 Task: Open an excel sheet with  and write heading  Discount data  Add 10 product name:-  'Apple, Banana, _x000D_
Orange, Tomato, Potato, Onion, Carrot, Milk, Bread, Eggs (dozen). ' in July Last week sales are  1.99, 0.49, 0.79, 1.29, 0.99, 0.89, 0.69, 2.49, 1.99, 2.99. _x000D_
Discount (%):-  10, 20, 15, 5, 12, 8, 25, 10, 15, 20. Save page auditingMonthlySales_Analysis_2023
Action: Mouse moved to (59, 174)
Screenshot: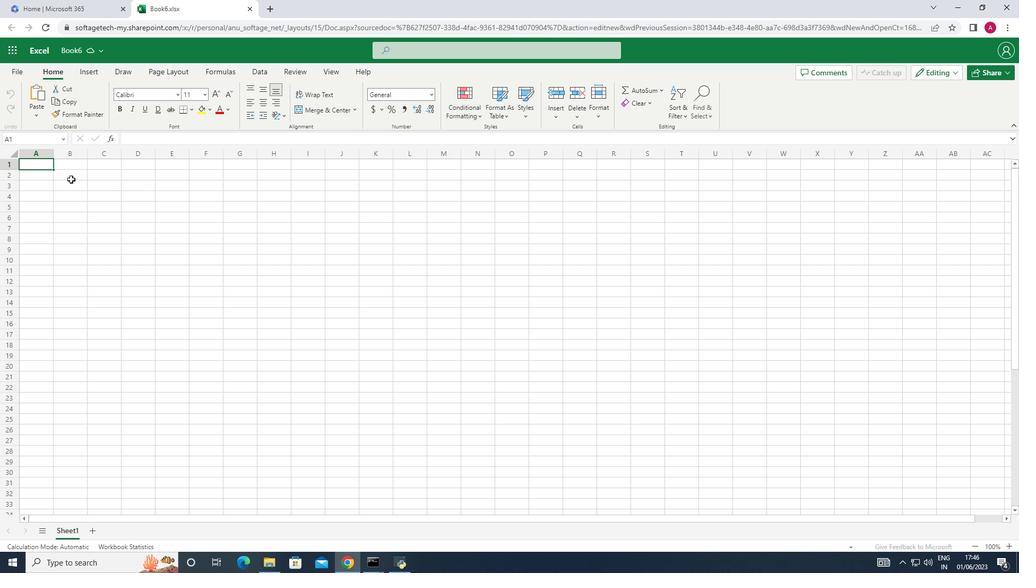 
Action: Key pressed <Key.shift><Key.shift><Key.shift><Key.shift><Key.shift><Key.shift><Key.shift><Key.shift>Discount<Key.space><Key.shift>Data<Key.down><Key.shift><Key.shift><Key.shift><Key.shift><Key.shift><Key.shift><Key.shift><Key.shift><Key.shift><Key.shift><Key.shift><Key.shift><Key.shift><Key.shift><Key.shift><Key.shift><Key.shift><Key.shift><Key.shift><Key.shift><Key.shift><Key.shift><Key.shift><Key.shift><Key.shift><Key.shift><Key.shift><Key.shift><Key.shift><Key.shift><Key.shift><Key.shift><Key.shift><Key.shift><Key.shift><Key.shift><Key.shift><Key.shift><Key.shift><Key.shift><Key.shift>Product<Key.space><Key.shift>Name<Key.down><Key.shift>Apple<Key.down><Key.shift>Banana<Key.down><Key.shift>Orange<Key.down><Key.shift>Tomato<Key.down><Key.shift>Potato<Key.down><Key.shift>Onion<Key.down><Key.shift><Key.shift>Carrot<Key.down><Key.shift_r>Milk<Key.down><Key.shift><Key.shift>Bread<Key.down><Key.shift>Egg<Key.shift_r><Key.shift_r><Key.shift_r>(dozen<Key.shift_r><Key.shift_r><Key.shift_r><Key.shift_r>)
Screenshot: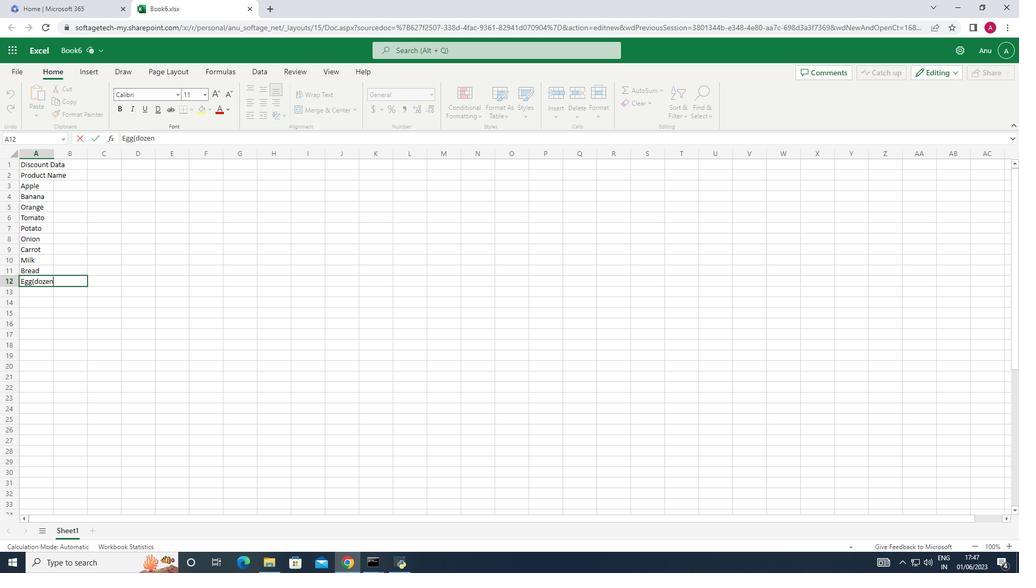 
Action: Mouse moved to (52, 154)
Screenshot: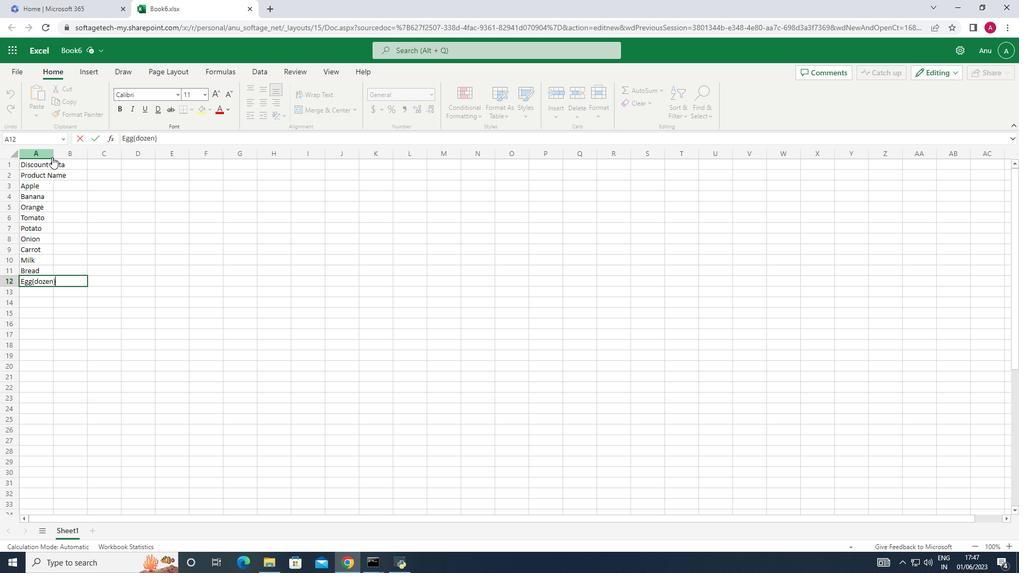 
Action: Mouse pressed left at (52, 154)
Screenshot: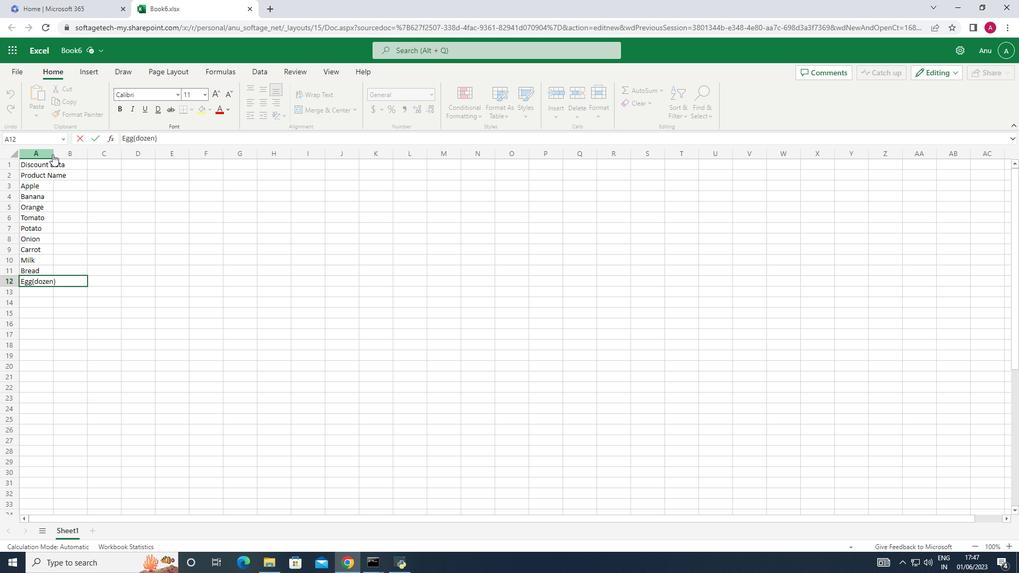 
Action: Mouse moved to (52, 150)
Screenshot: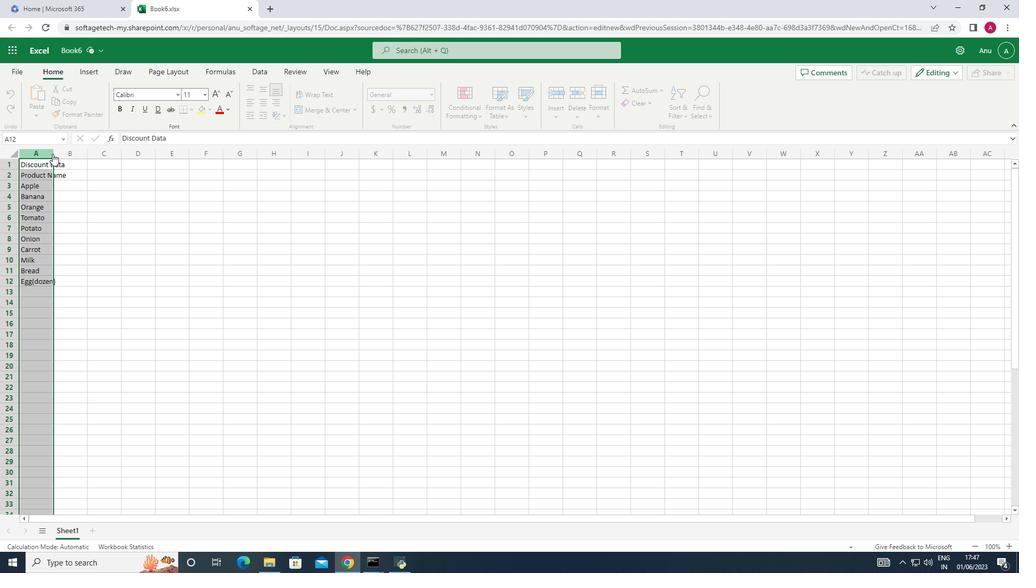 
Action: Mouse pressed left at (52, 150)
Screenshot: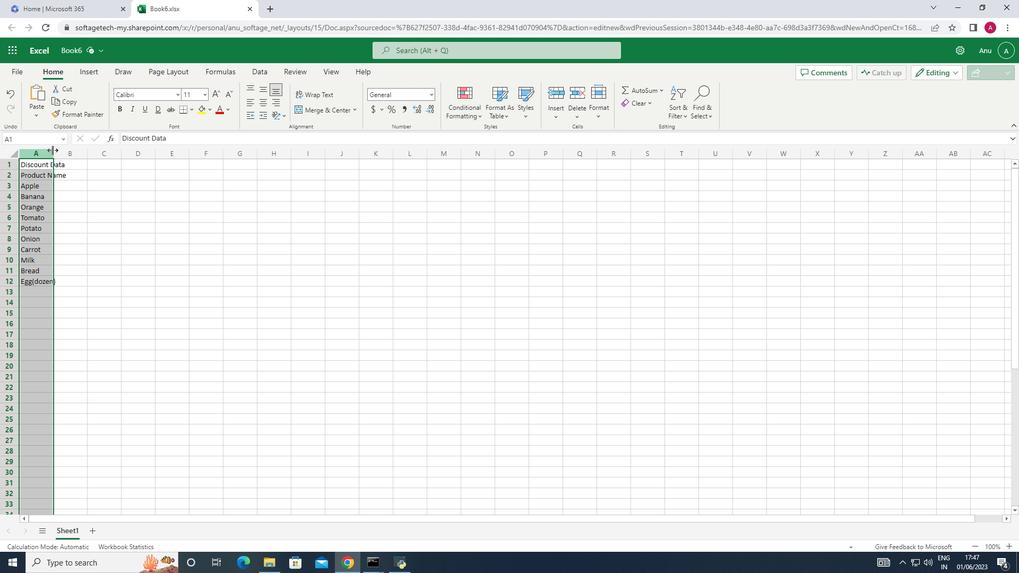 
Action: Mouse pressed left at (52, 150)
Screenshot: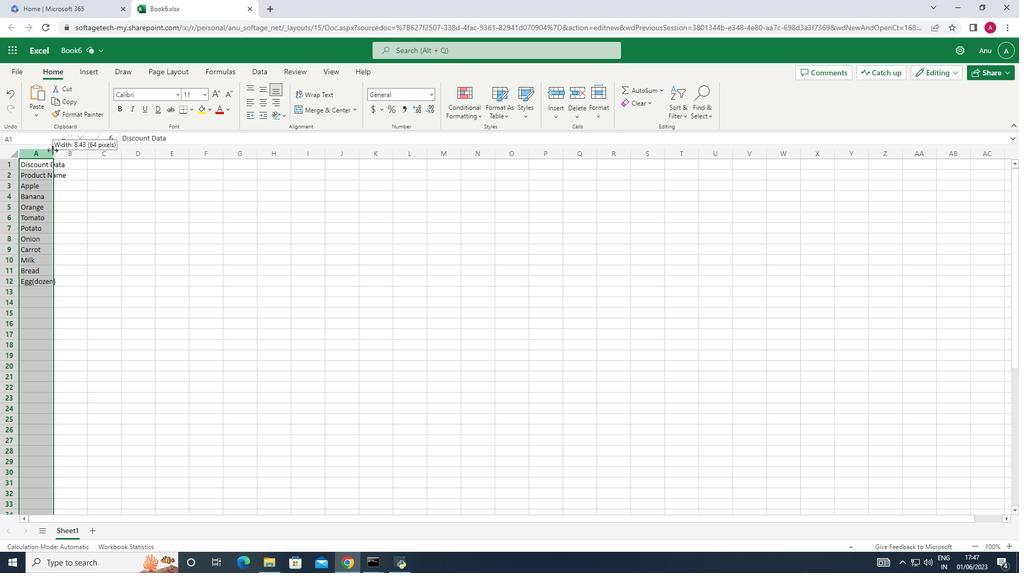 
Action: Mouse moved to (88, 173)
Screenshot: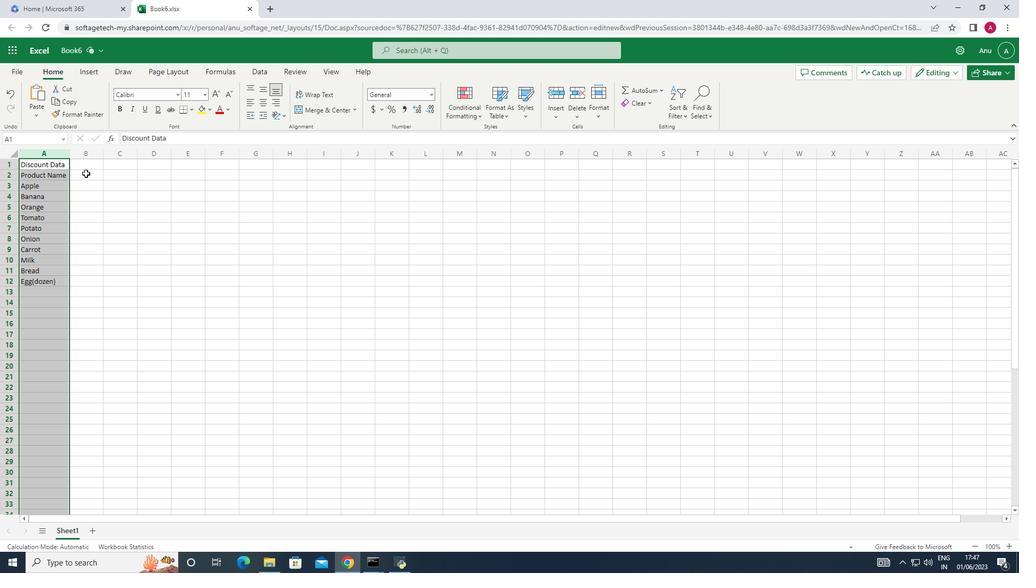 
Action: Mouse pressed left at (88, 173)
Screenshot: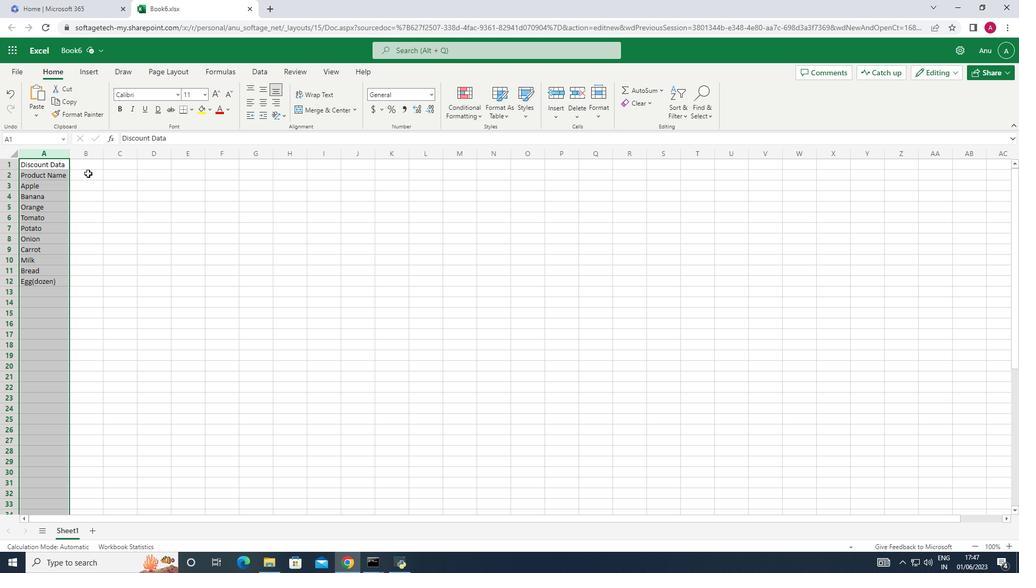 
Action: Key pressed <Key.shift_r>July<Key.space><Key.shift_r>Last<Key.space><Key.shift>Week<Key.space><Key.shift>Sales
Screenshot: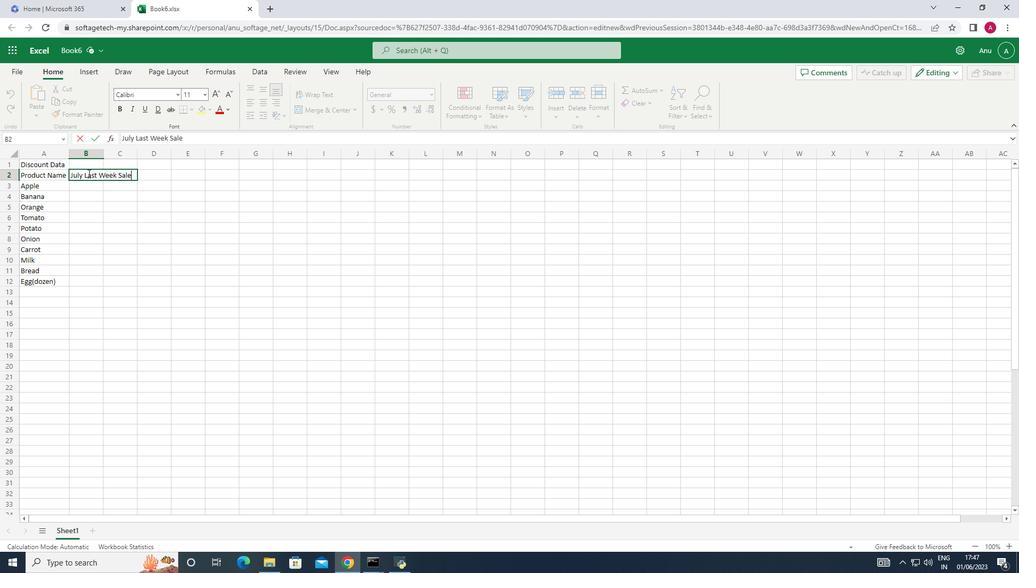 
Action: Mouse moved to (139, 165)
Screenshot: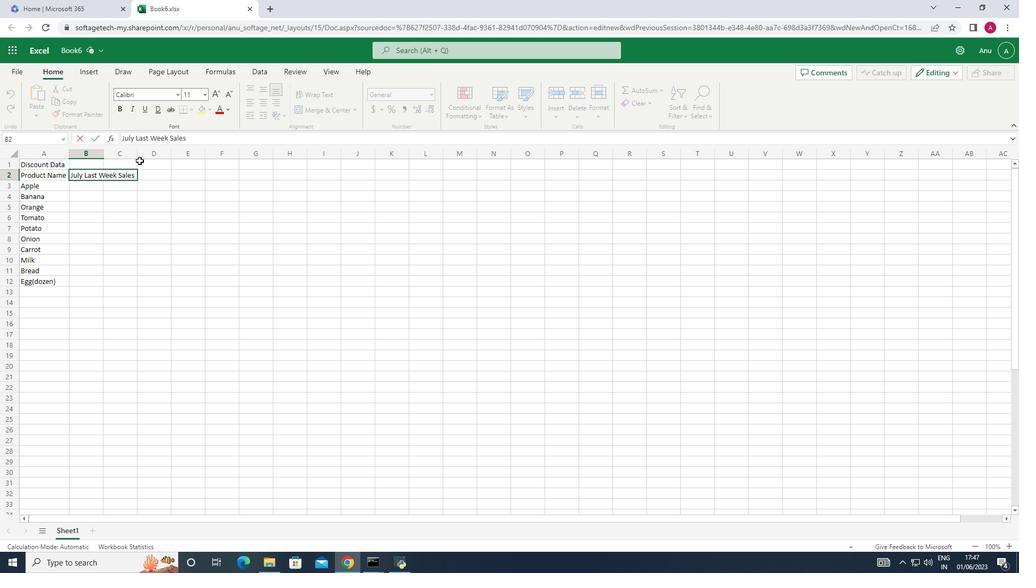 
Action: Mouse pressed left at (139, 165)
Screenshot: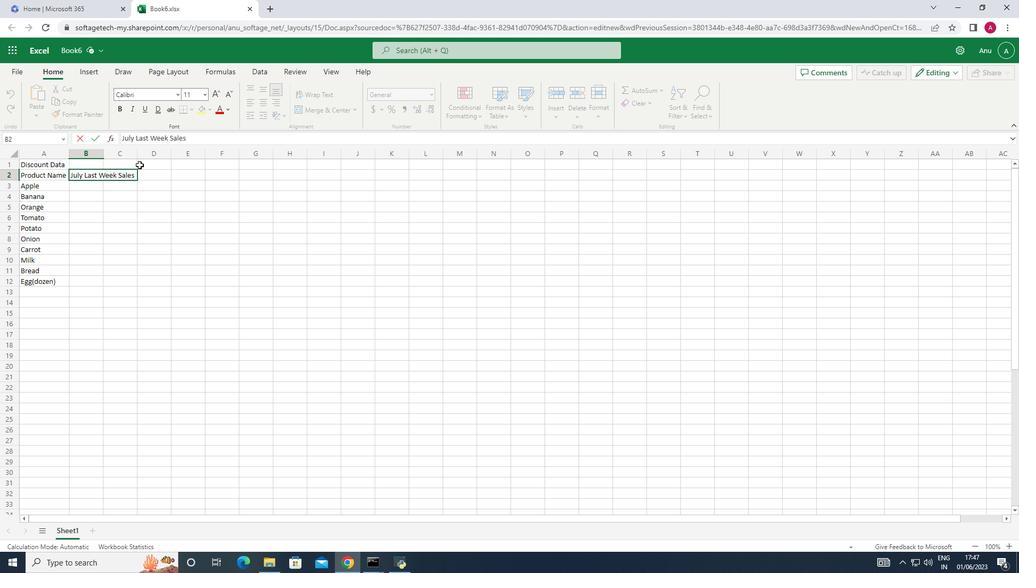 
Action: Mouse moved to (104, 154)
Screenshot: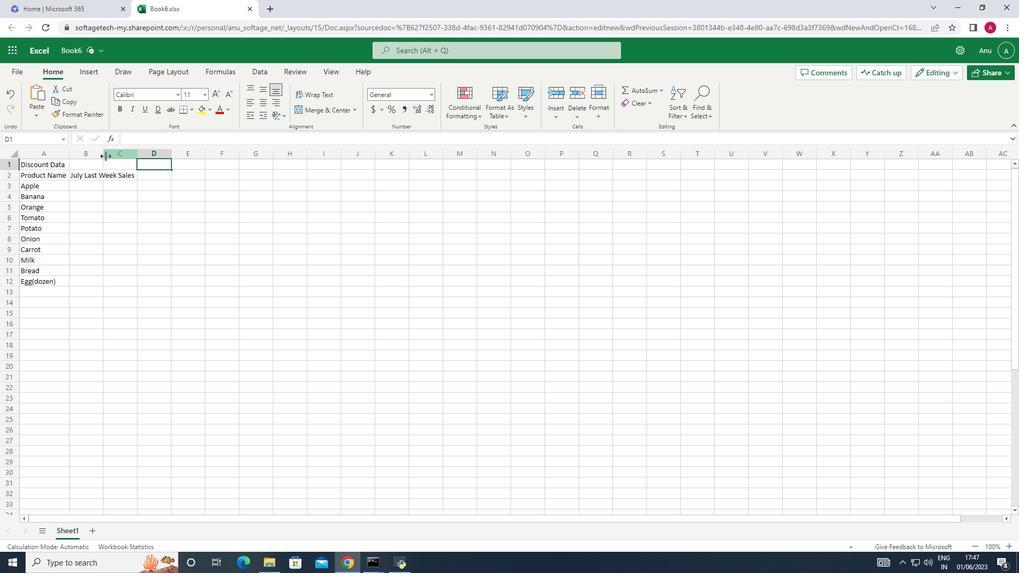
Action: Mouse pressed left at (104, 154)
Screenshot: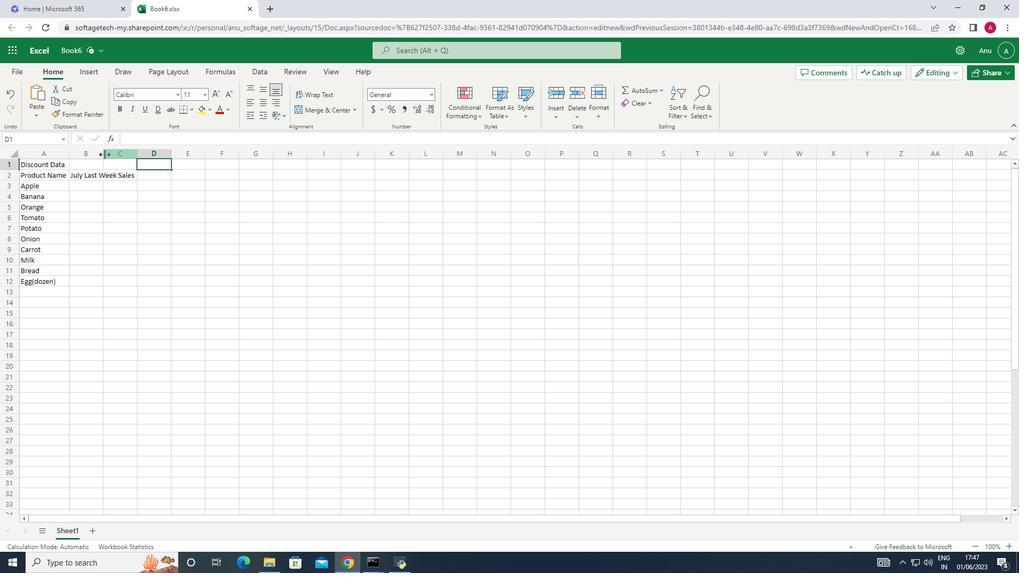 
Action: Mouse pressed left at (104, 154)
Screenshot: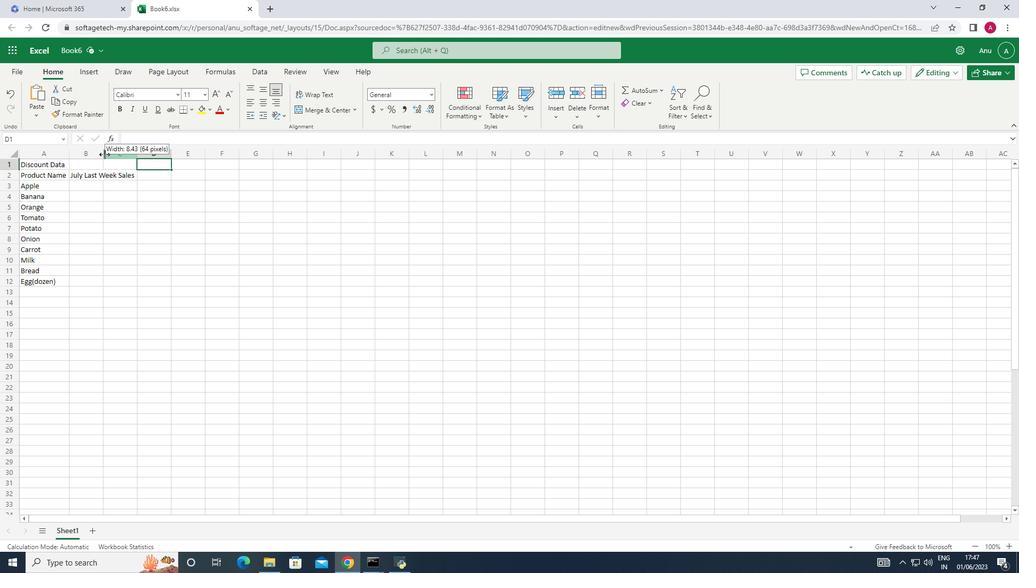 
Action: Mouse moved to (99, 183)
Screenshot: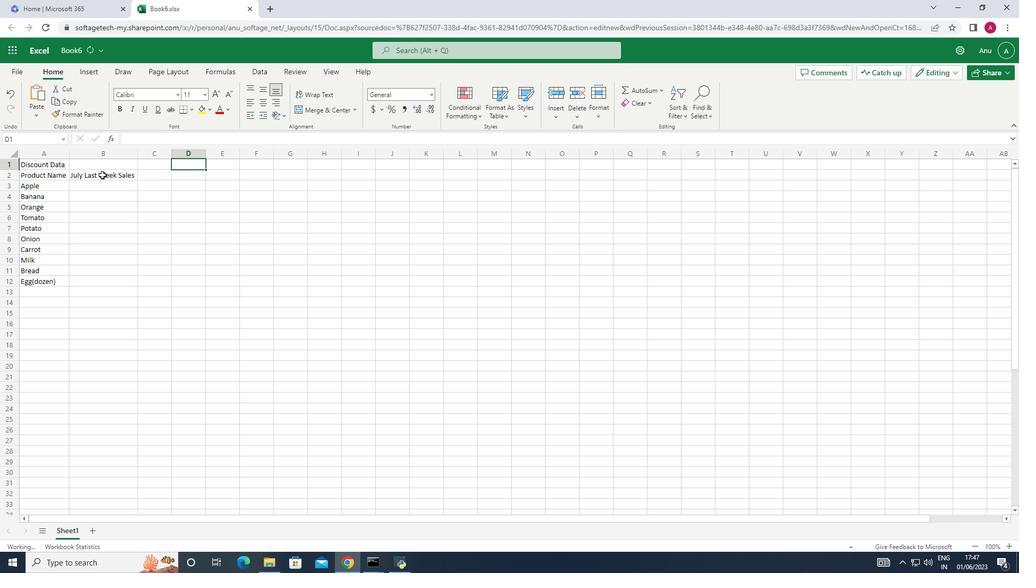 
Action: Mouse pressed left at (99, 183)
Screenshot: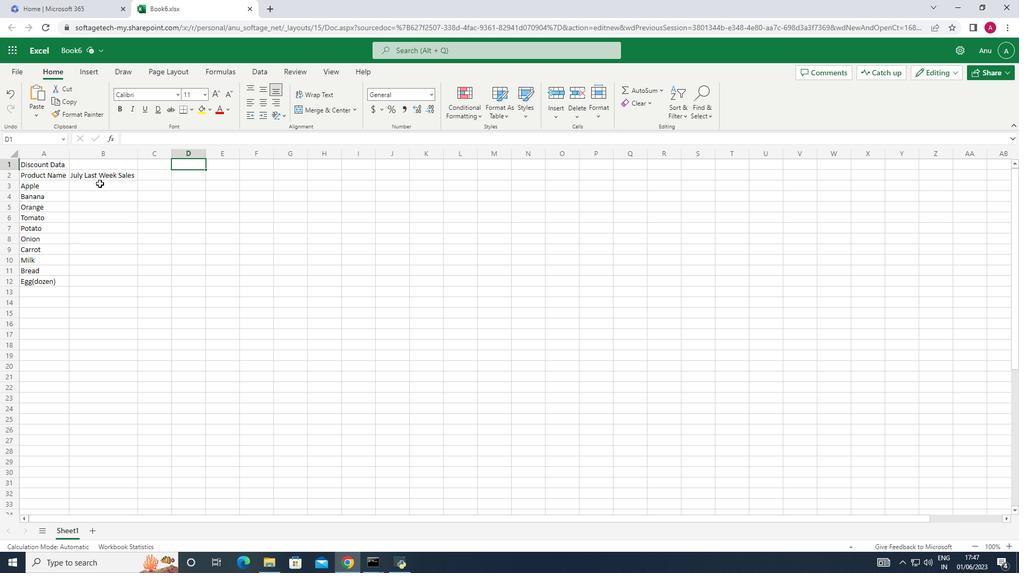 
Action: Key pressed 1.99<Key.down>0.49<Key.down>.<Key.backspace>0.79<Key.down>1.29<Key.down>0.99<Key.down>0.89<Key.down>0.69<Key.down>2.49<Key.down>1.99<Key.down>2.99
Screenshot: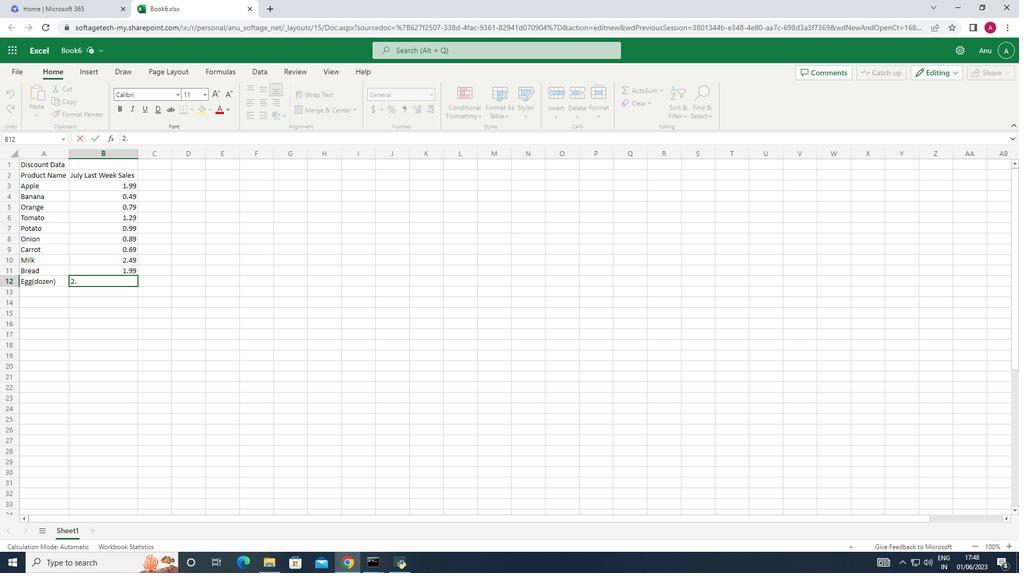 
Action: Mouse moved to (148, 175)
Screenshot: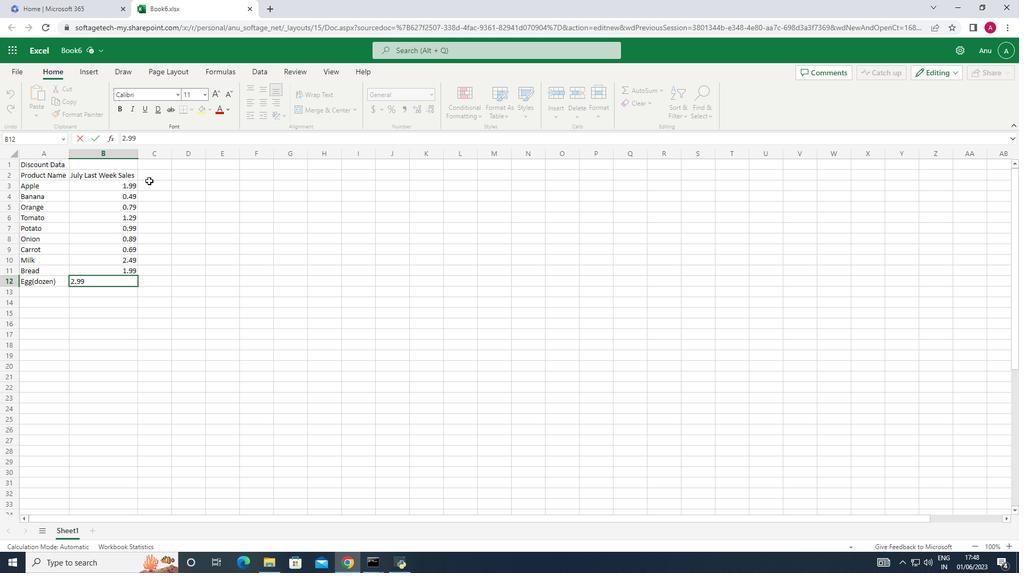 
Action: Mouse pressed left at (148, 175)
Screenshot: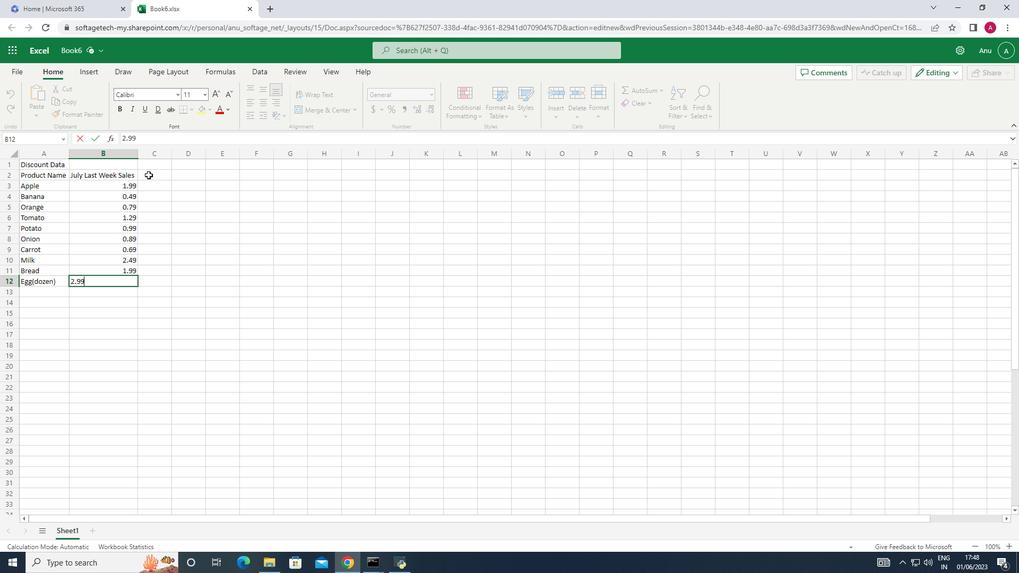 
Action: Key pressed <Key.shift>Discount
Screenshot: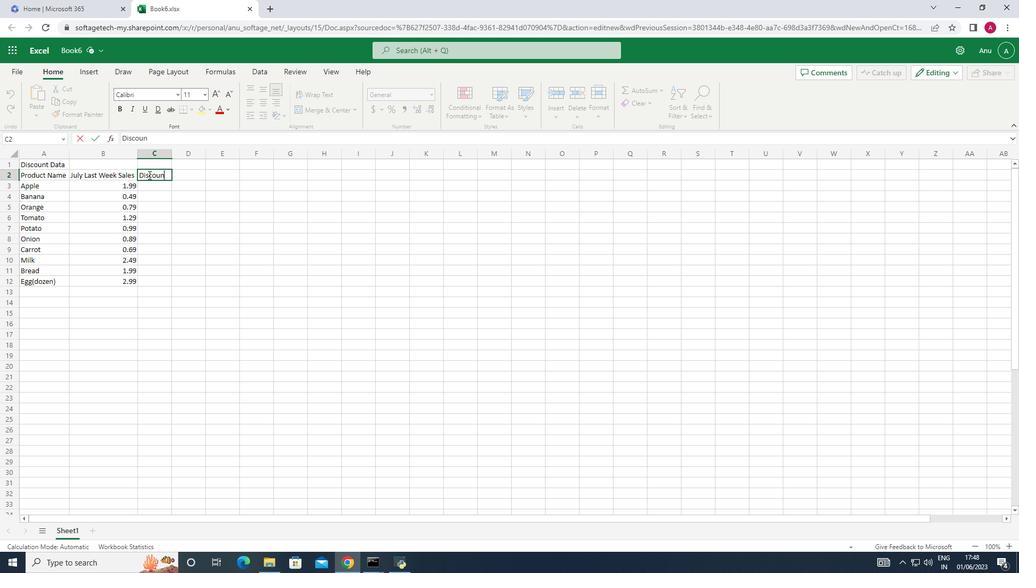 
Action: Mouse moved to (147, 189)
Screenshot: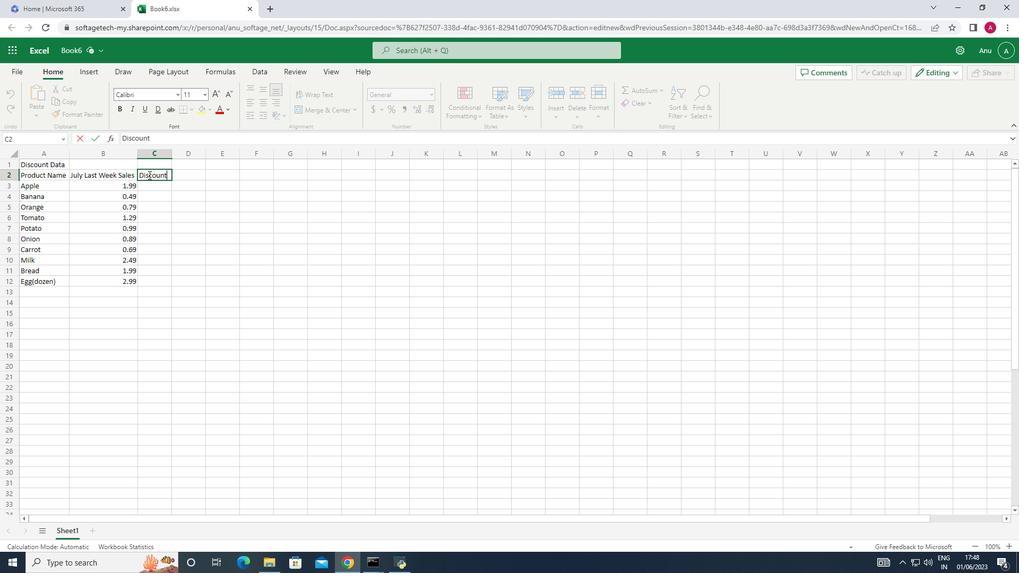
Action: Mouse pressed left at (147, 189)
Screenshot: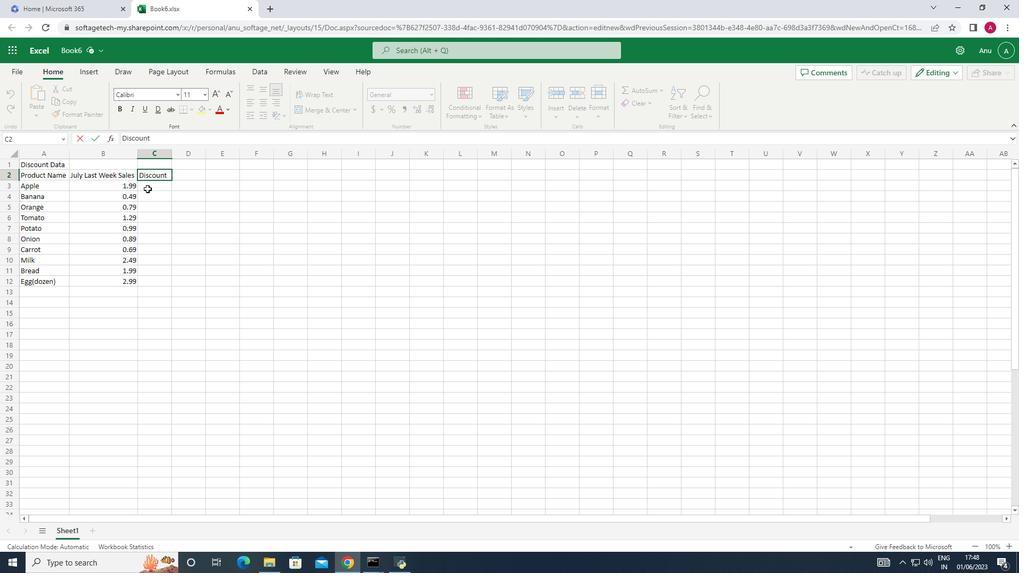 
Action: Key pressed 10<Key.down>20<Key.down>15<Key.down>12<Key.backspace><Key.backspace>5<Key.down>12<Key.down>8<Key.down>25<Key.down>10<Key.down>15<Key.down>20
Screenshot: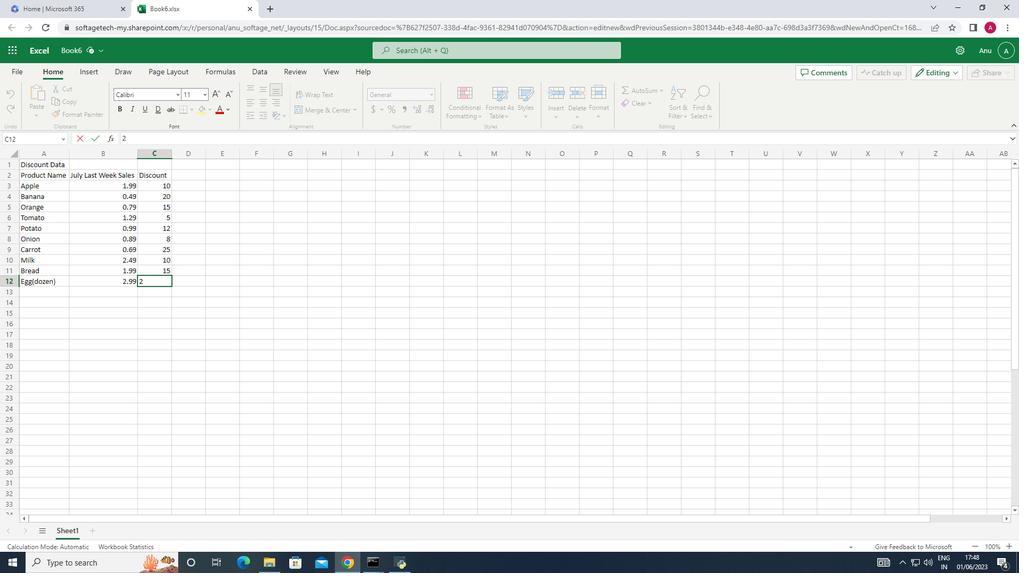 
Action: Mouse moved to (162, 187)
Screenshot: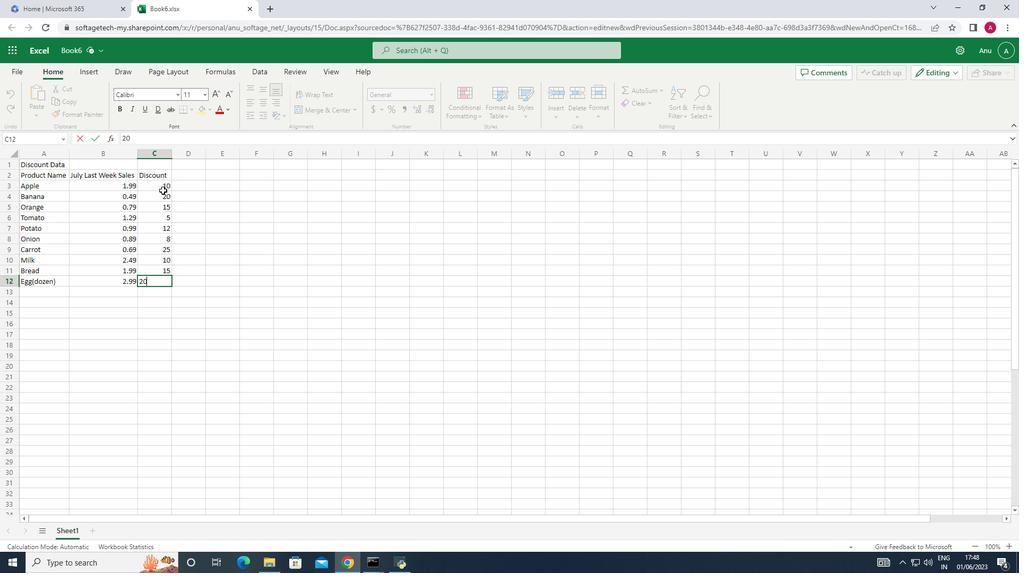 
Action: Mouse pressed left at (162, 187)
Screenshot: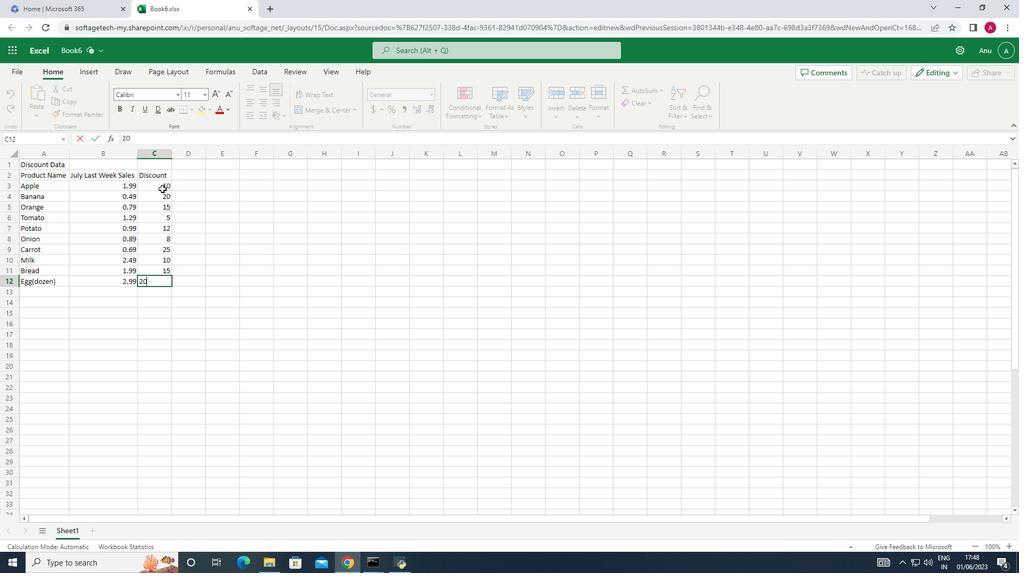 
Action: Mouse moved to (392, 106)
Screenshot: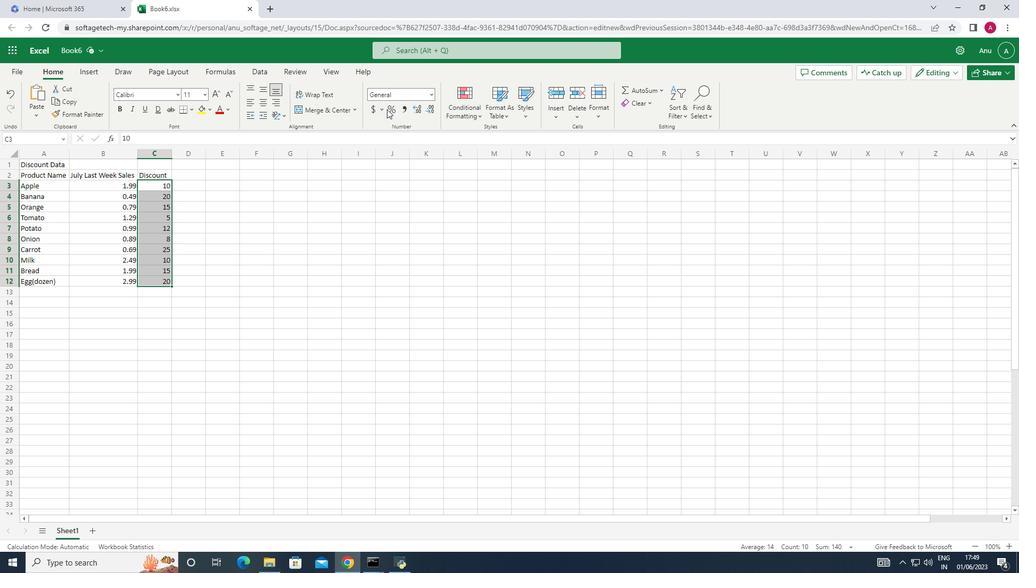
Action: Mouse pressed left at (392, 106)
Screenshot: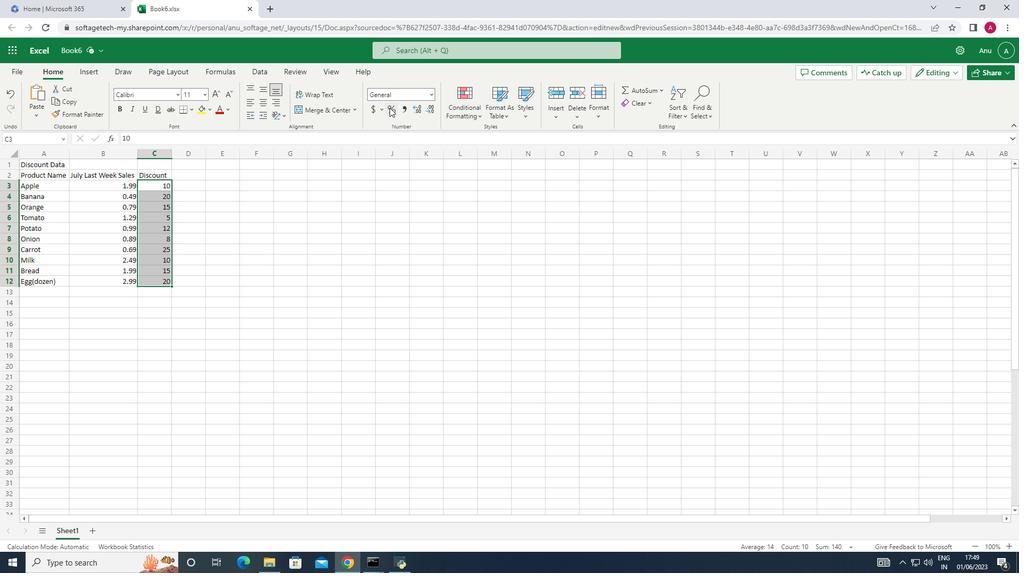 
Action: Mouse moved to (321, 175)
Screenshot: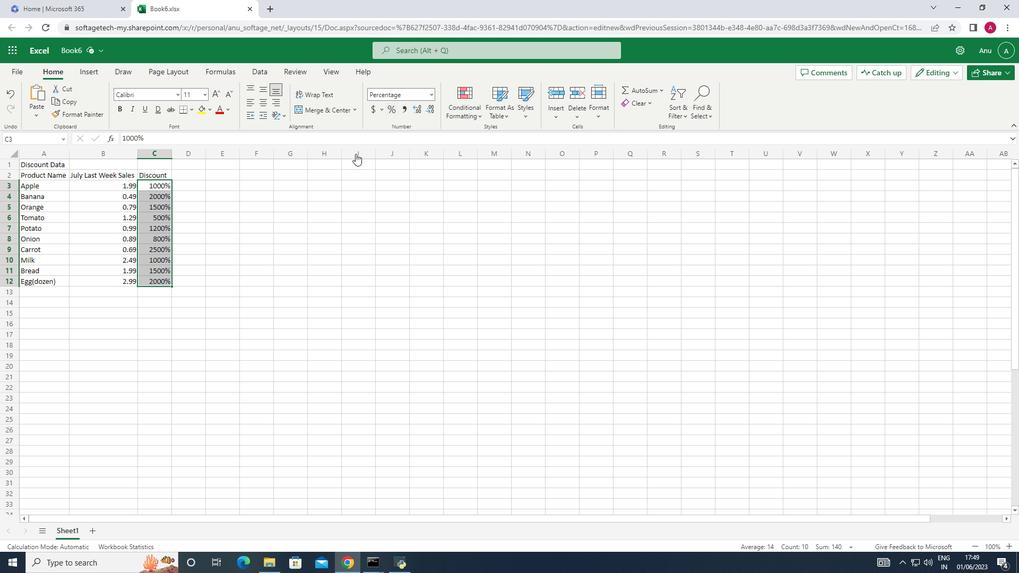
Action: Key pressed ctrl+Z
Screenshot: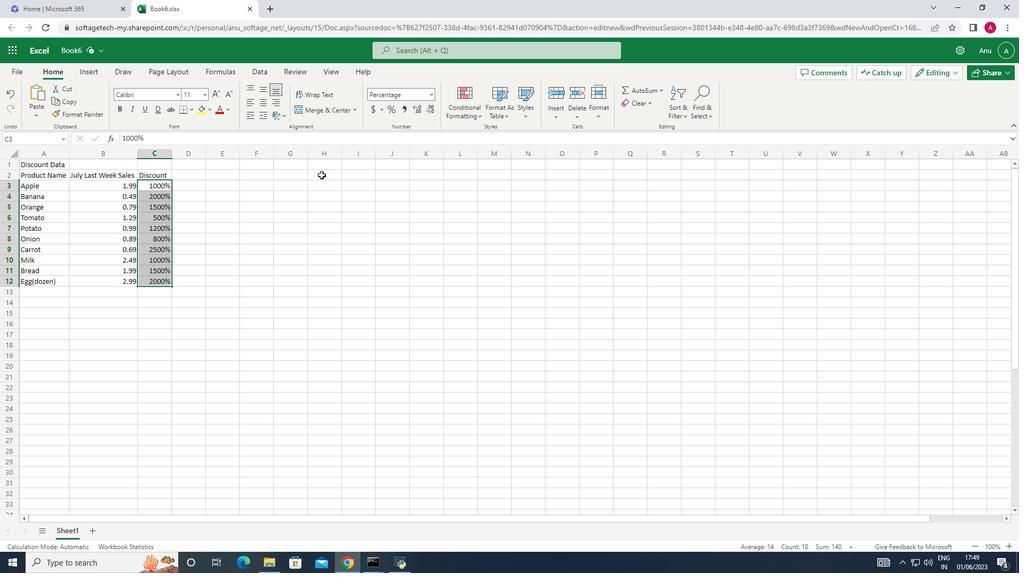 
Action: Mouse moved to (169, 185)
Screenshot: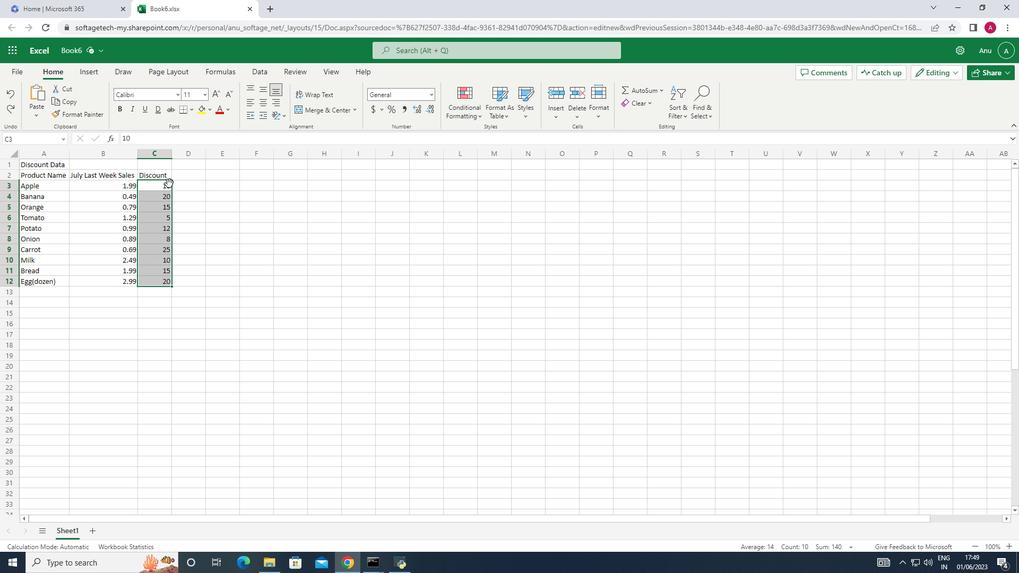 
Action: Mouse pressed left at (169, 185)
Screenshot: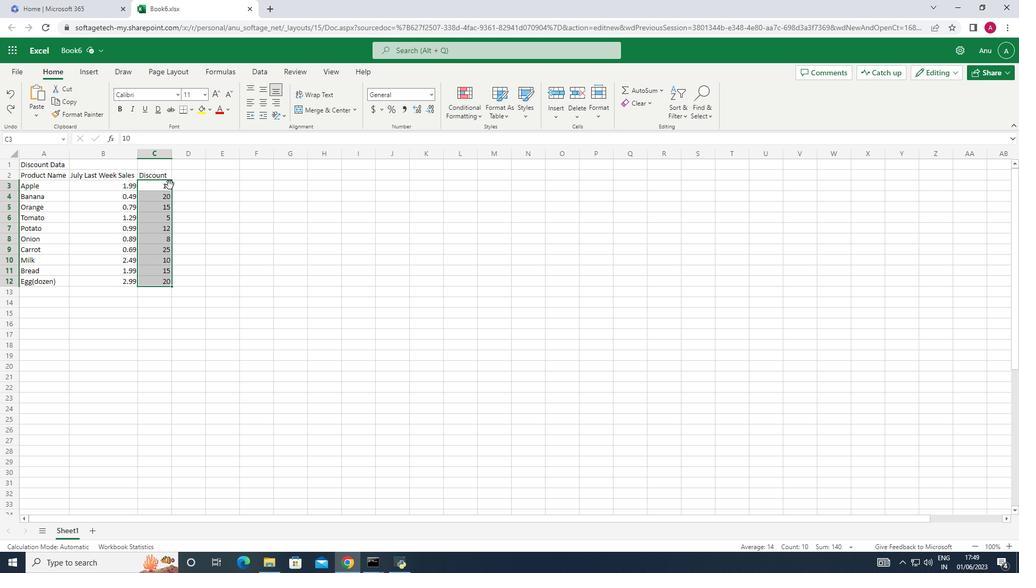 
Action: Mouse moved to (165, 174)
Screenshot: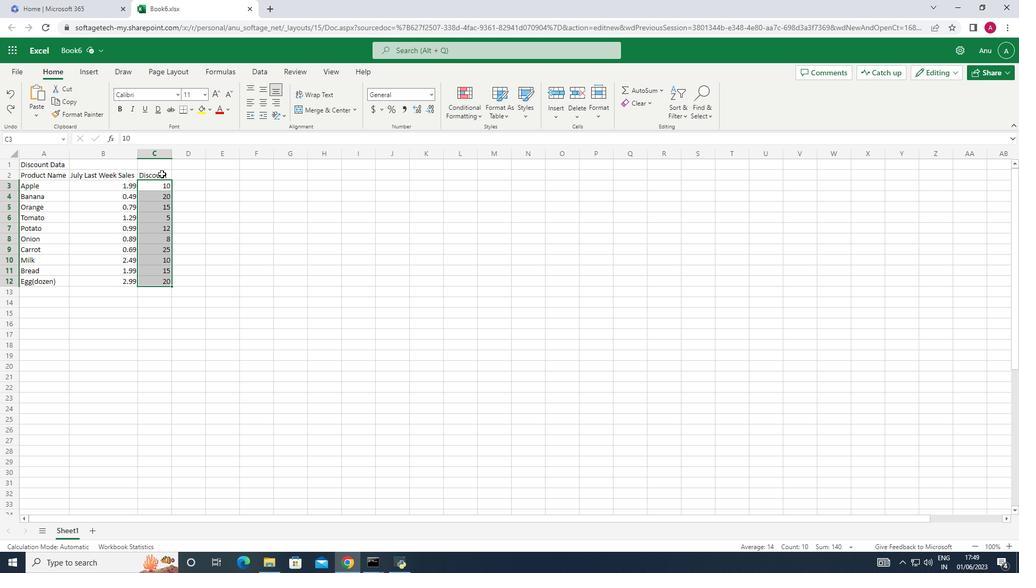
Action: Mouse pressed left at (165, 174)
Screenshot: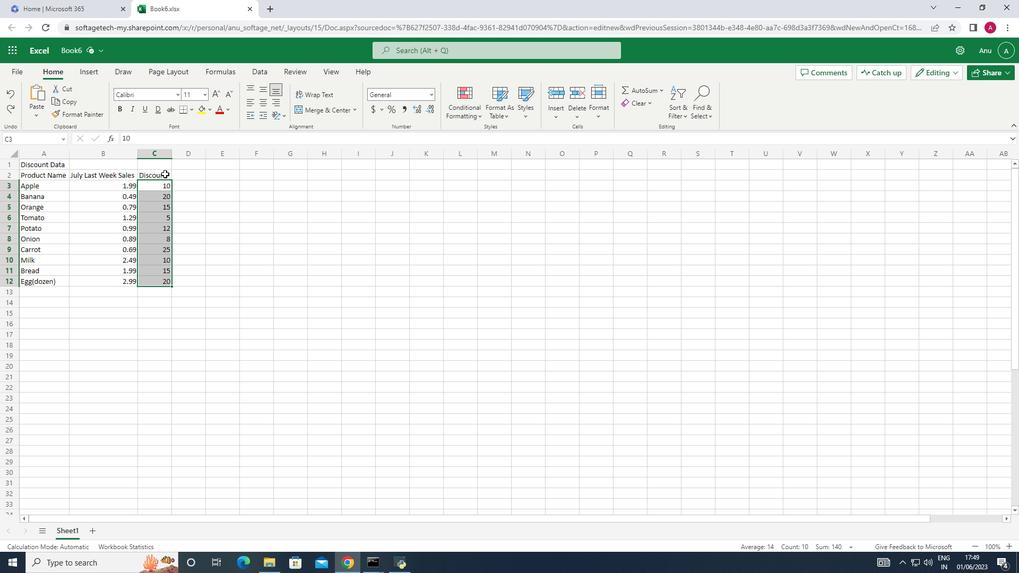 
Action: Mouse pressed left at (165, 174)
Screenshot: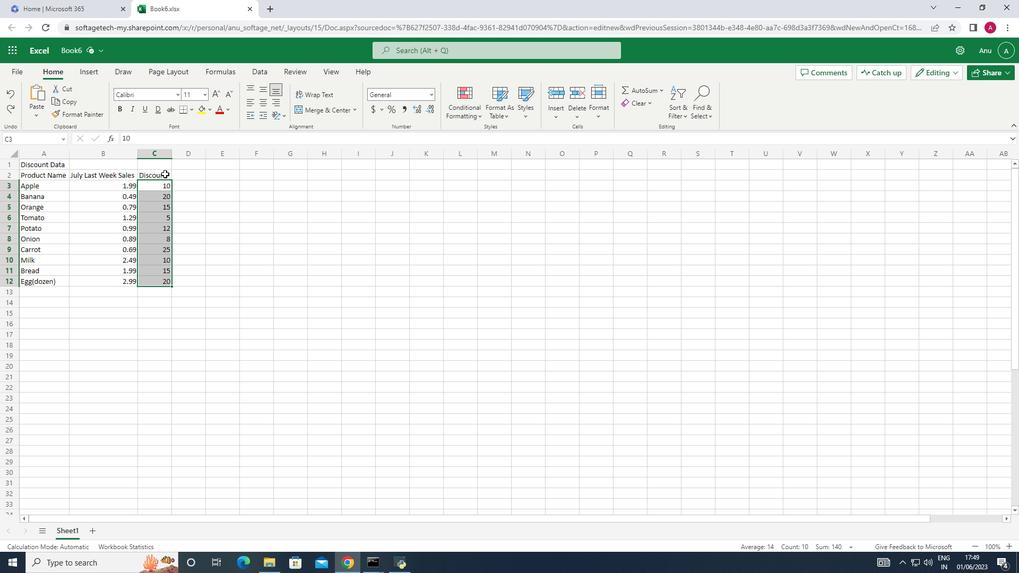 
Action: Mouse moved to (166, 174)
Screenshot: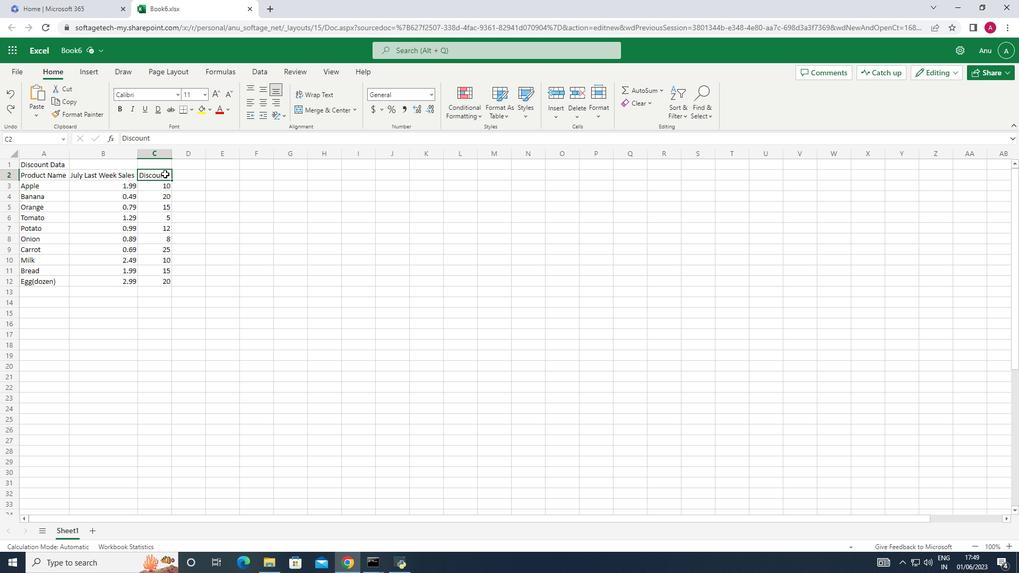 
Action: Key pressed <Key.shift_r><Key.shift_r><Key.shift_r><Key.shift_r><Key.shift_r><Key.shift_r><Key.shift_r>(<Key.shift_r>%<Key.shift_r><Key.shift_r>)
Screenshot: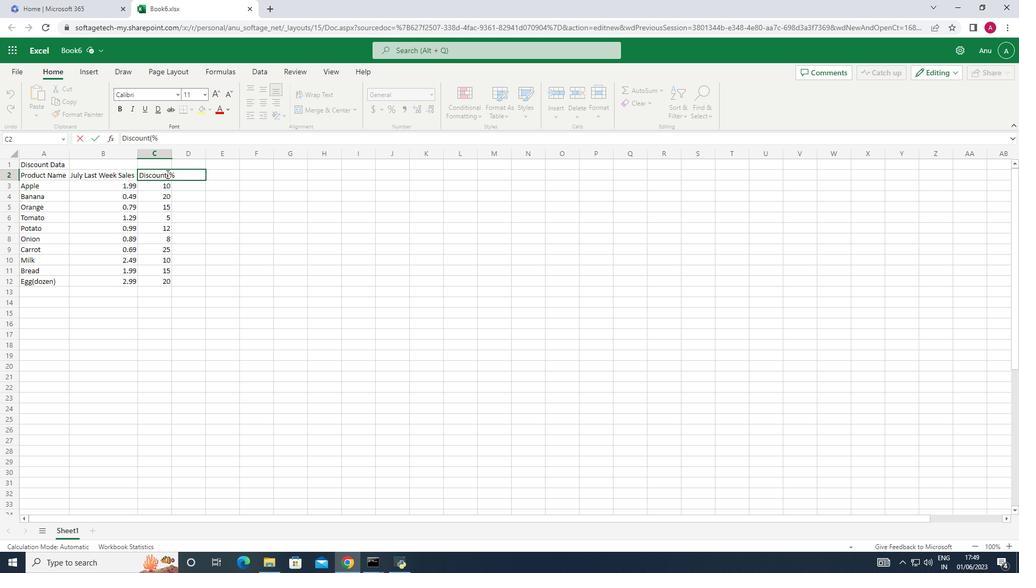 
Action: Mouse moved to (171, 152)
Screenshot: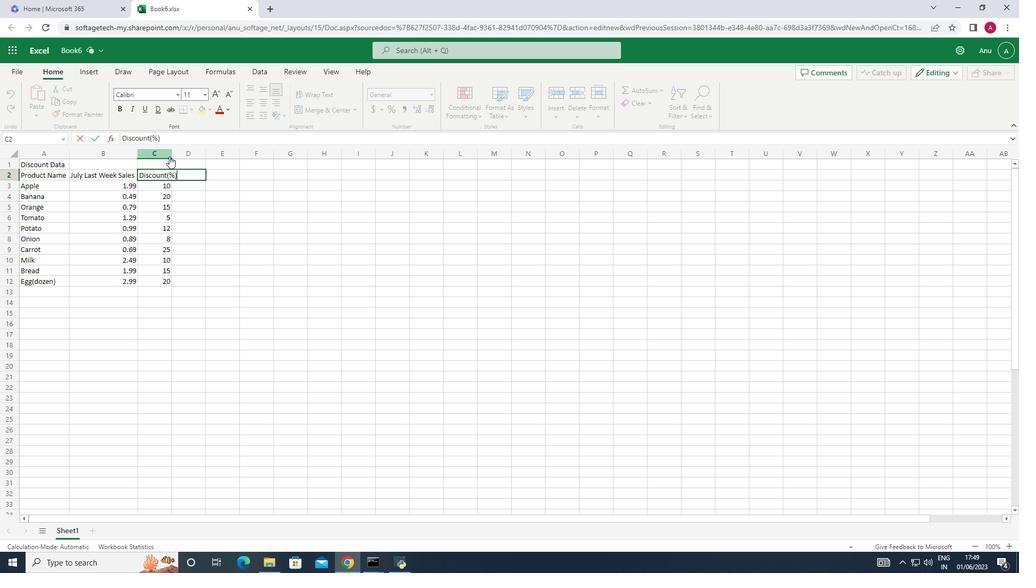 
Action: Mouse pressed left at (171, 152)
Screenshot: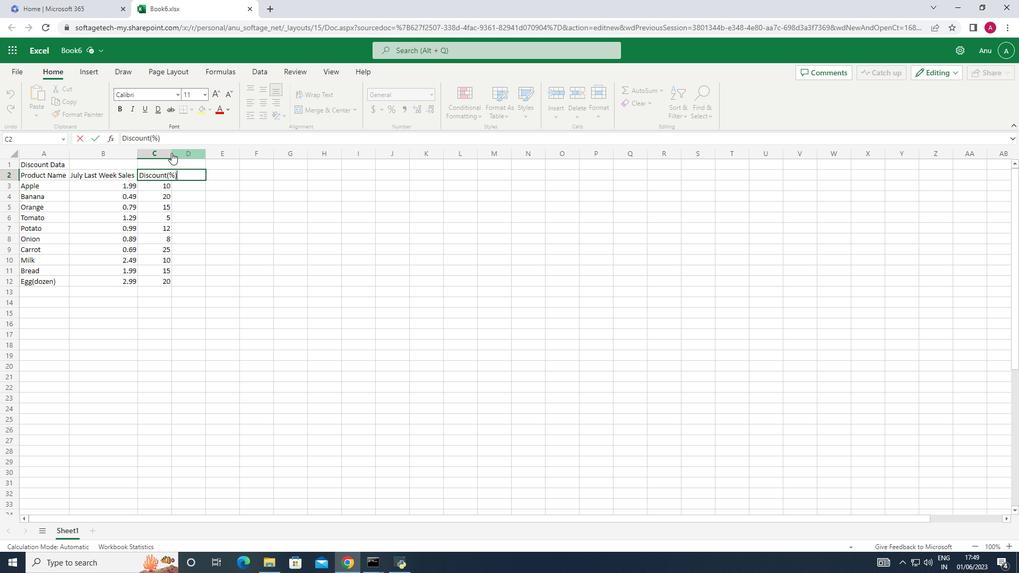 
Action: Mouse moved to (171, 150)
Screenshot: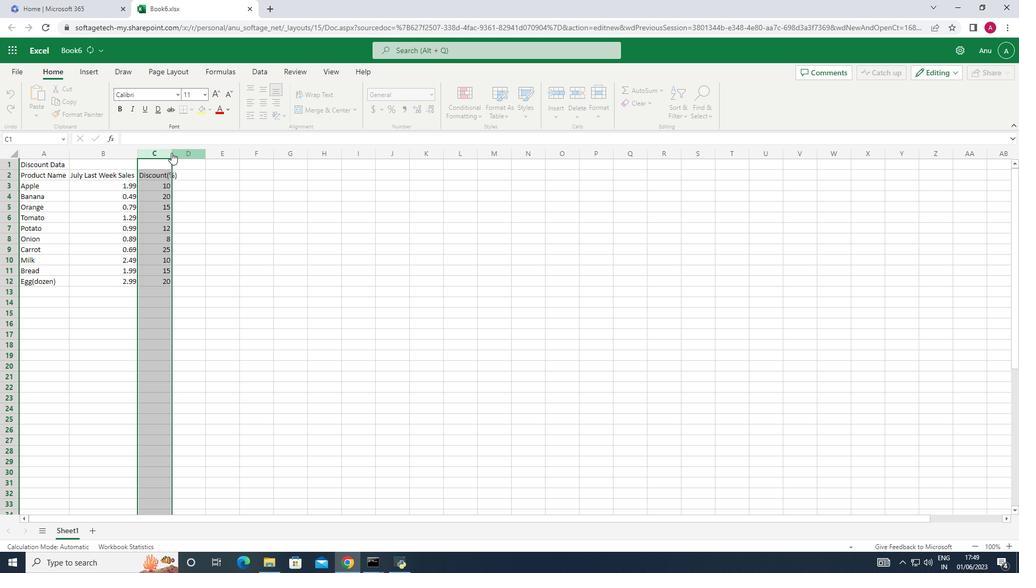 
Action: Mouse pressed left at (171, 150)
Screenshot: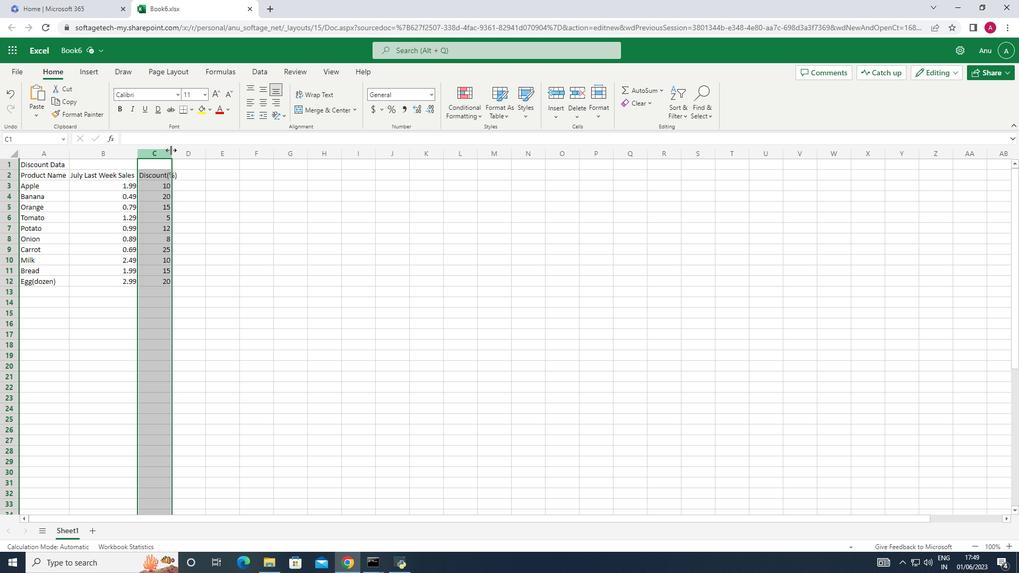 
Action: Mouse pressed left at (171, 150)
Screenshot: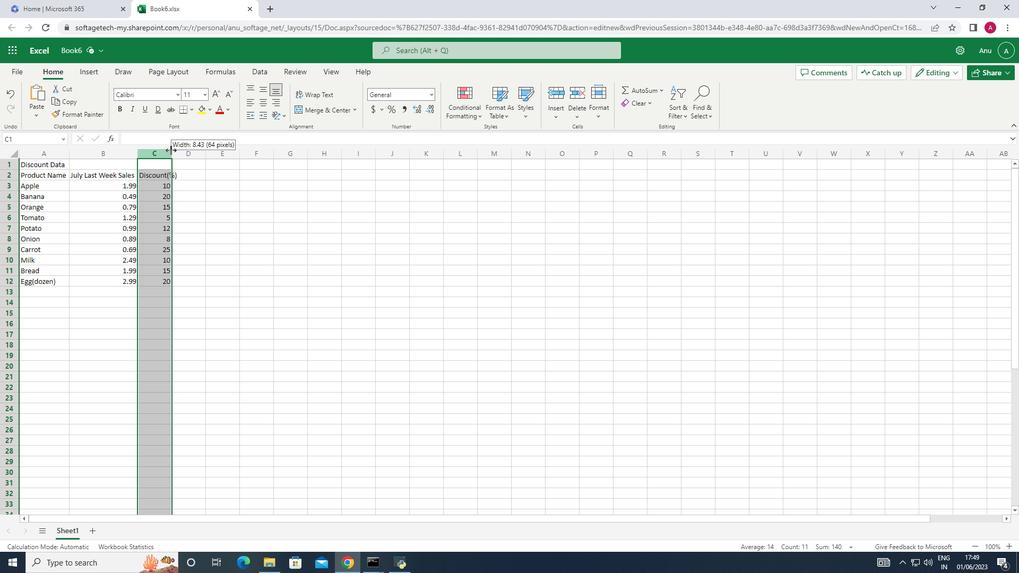 
Action: Mouse moved to (228, 319)
Screenshot: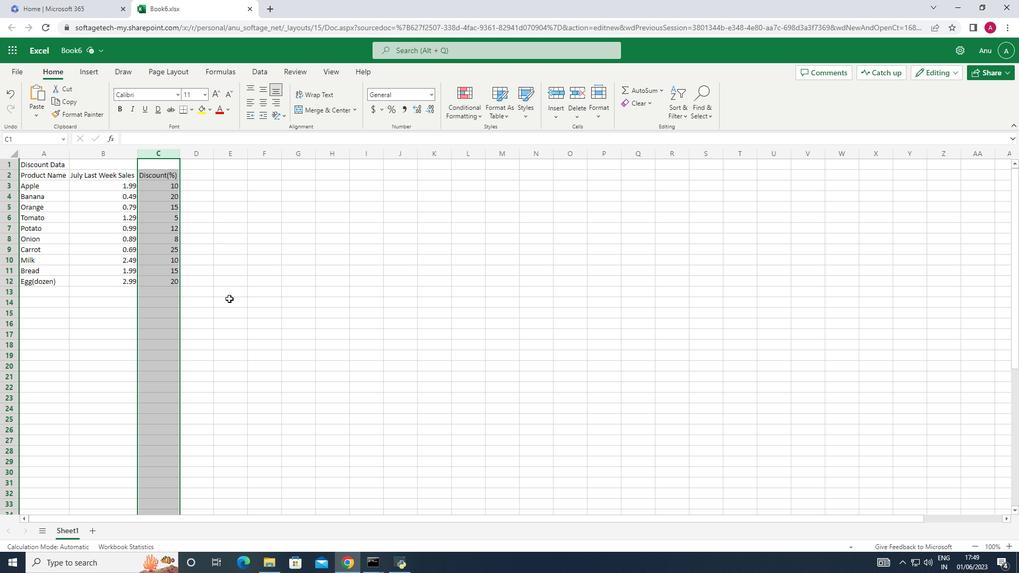 
Action: Mouse pressed left at (228, 319)
Screenshot: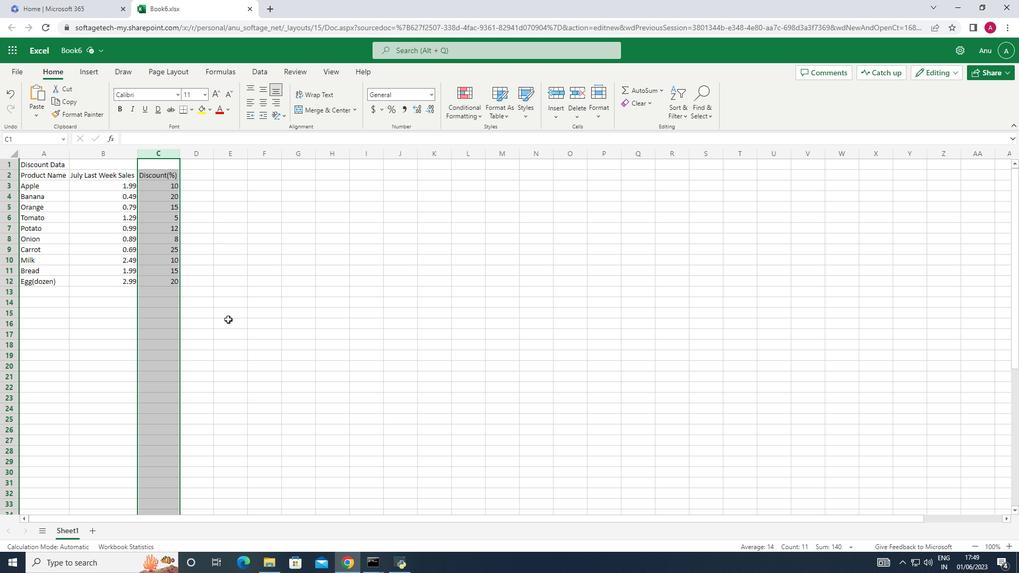 
Action: Mouse moved to (14, 71)
Screenshot: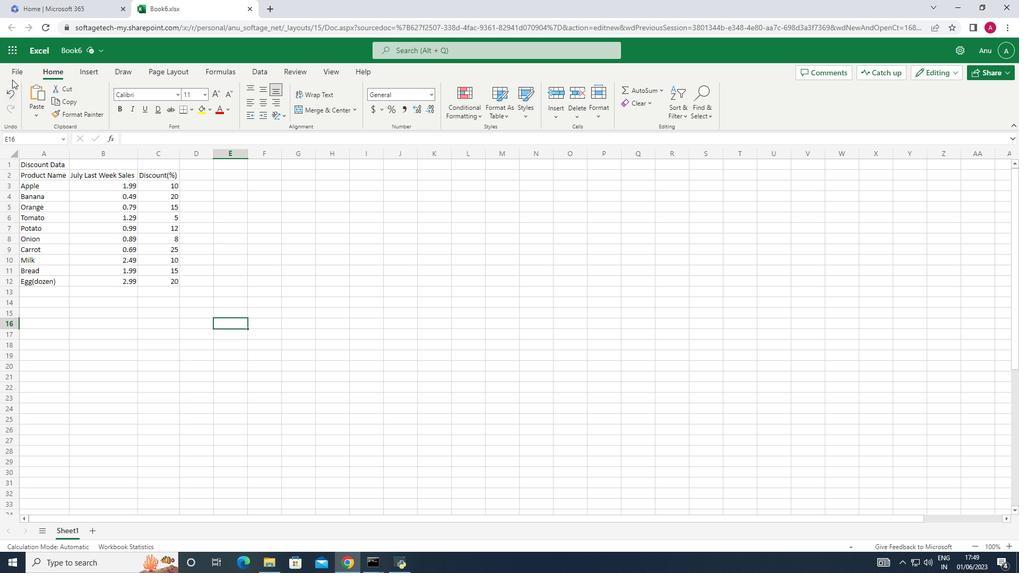 
Action: Mouse pressed left at (14, 71)
Screenshot: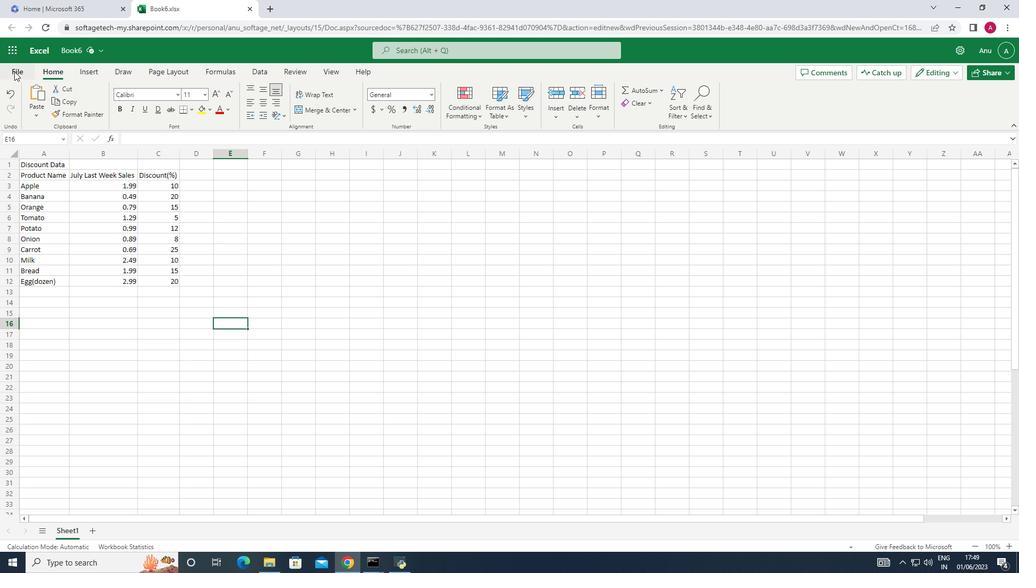 
Action: Mouse moved to (45, 175)
Screenshot: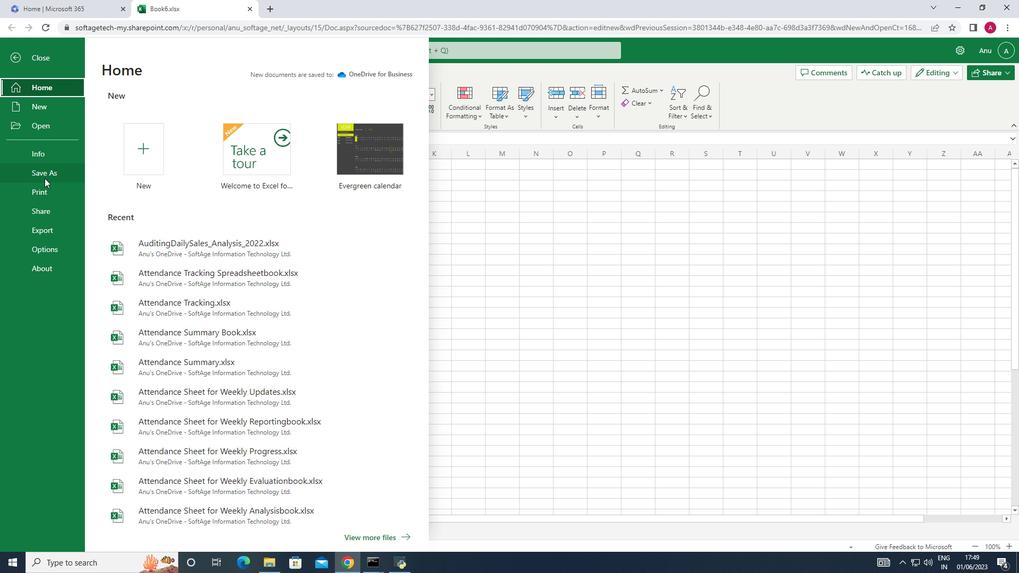 
Action: Mouse pressed left at (45, 175)
Screenshot: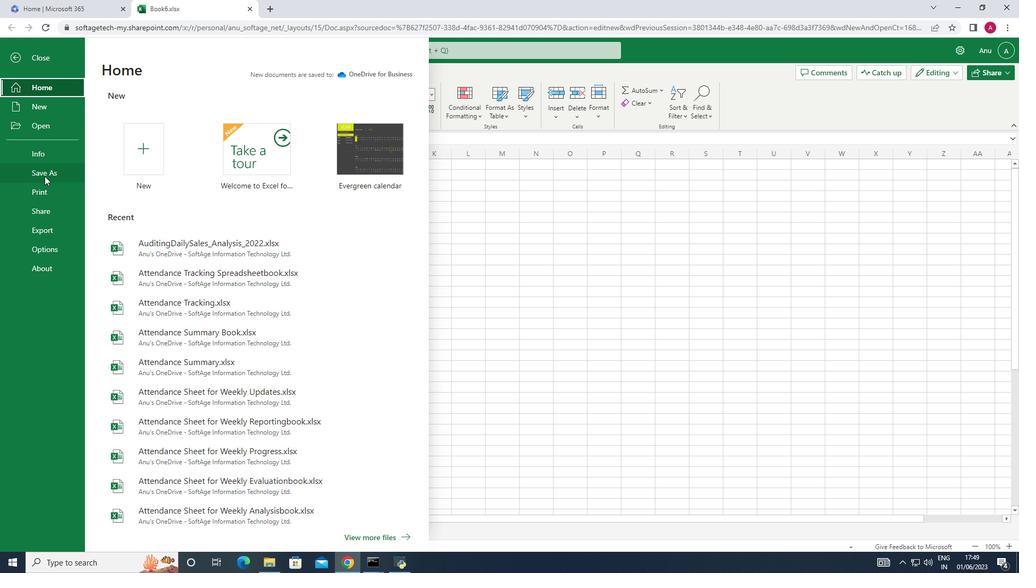 
Action: Mouse moved to (160, 135)
Screenshot: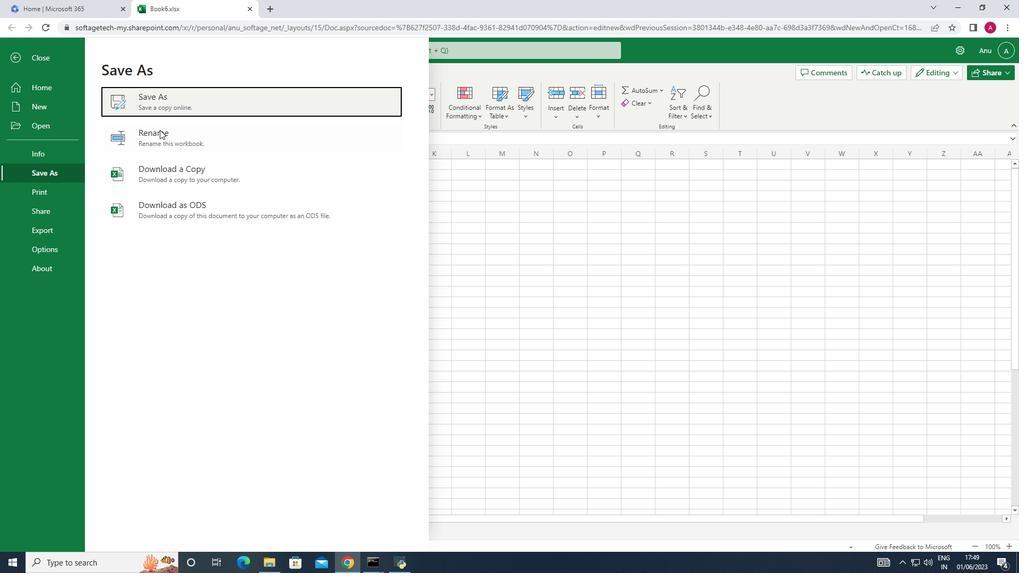 
Action: Mouse pressed left at (160, 135)
Screenshot: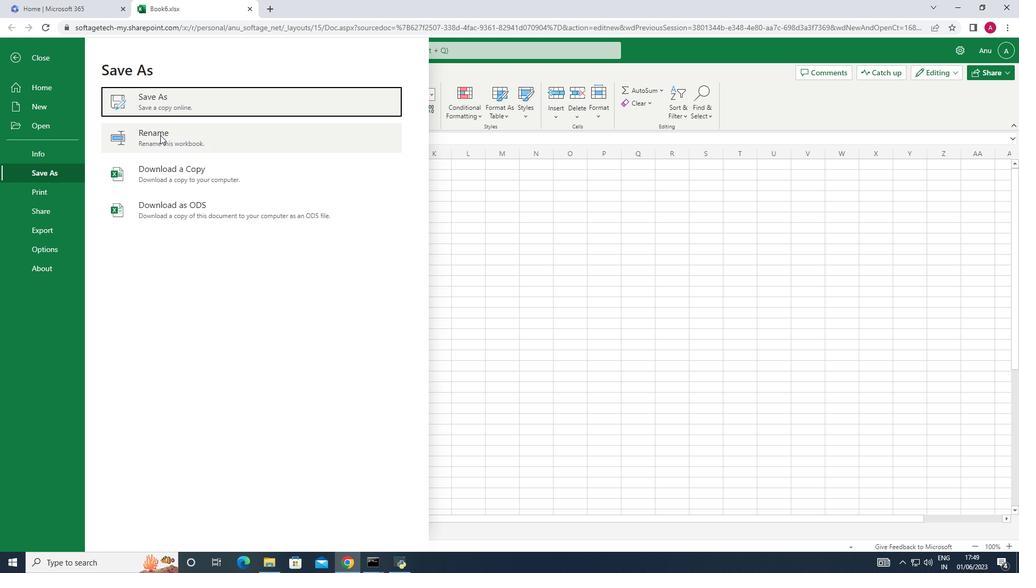 
Action: Mouse moved to (117, 101)
Screenshot: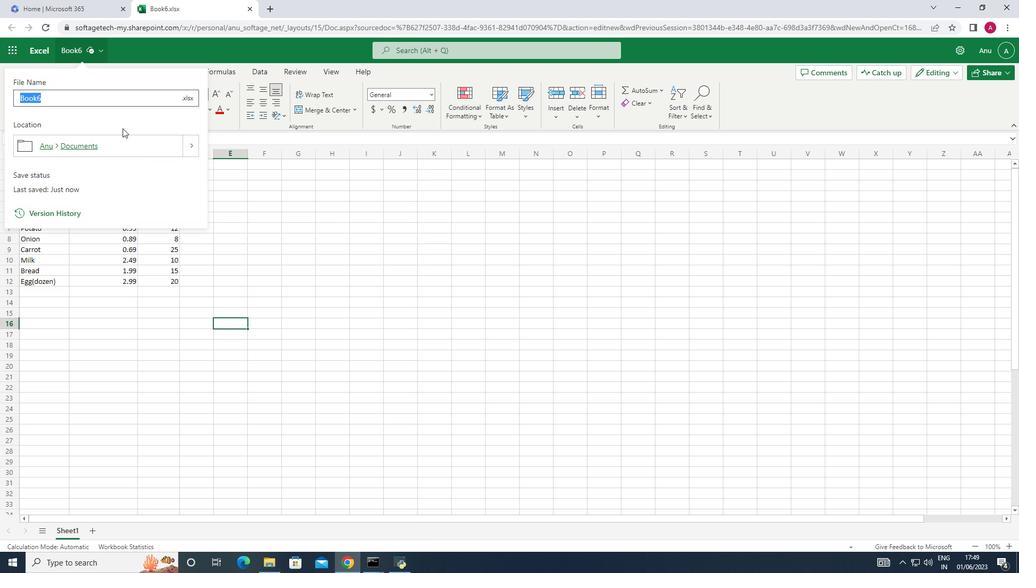
Action: Key pressed <Key.shift>Auditing<Key.shift>Monthly<Key.shift>Sales<Key.shift_r>_<Key.shift>Analysis<Key.shift_r>_2023<Key.enter>
Screenshot: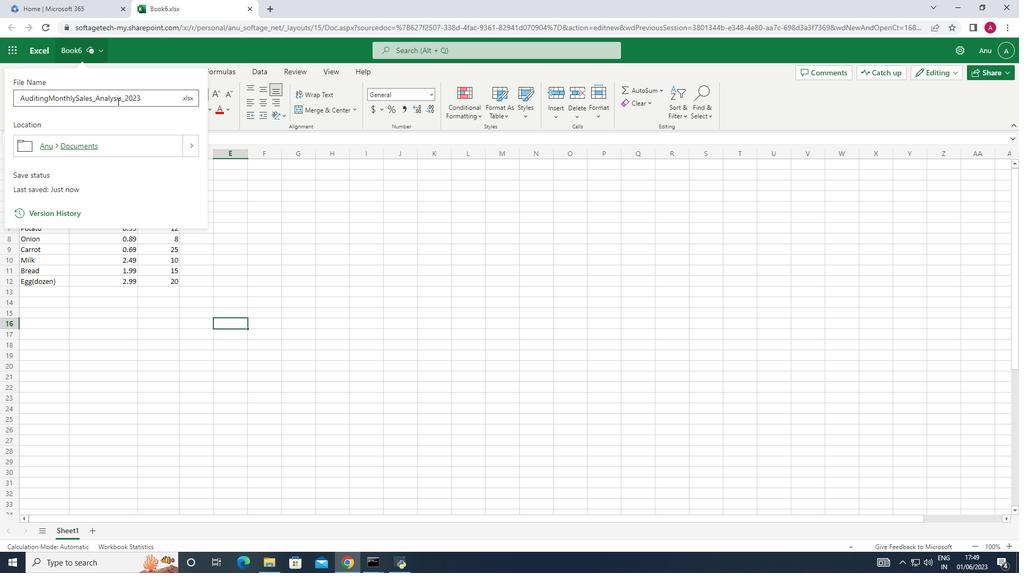 
